 Task: Update the home feature of the saved search to include pets allowed.
Action: Mouse moved to (397, 315)
Screenshot: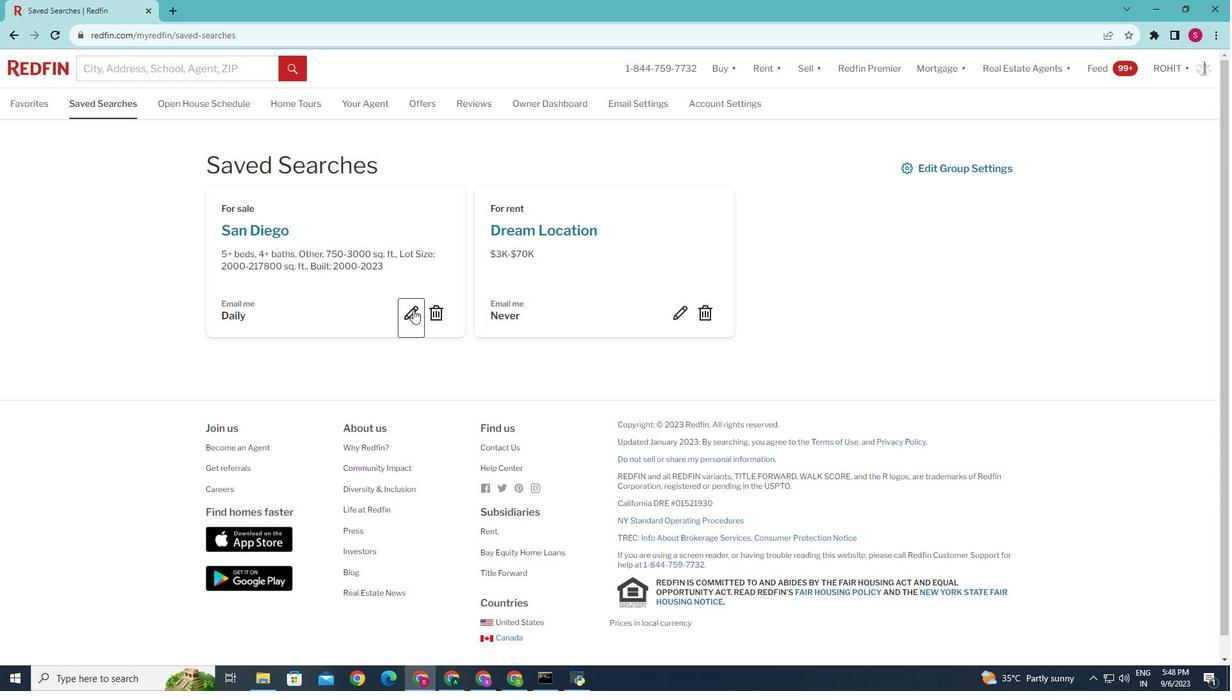 
Action: Mouse pressed left at (397, 315)
Screenshot: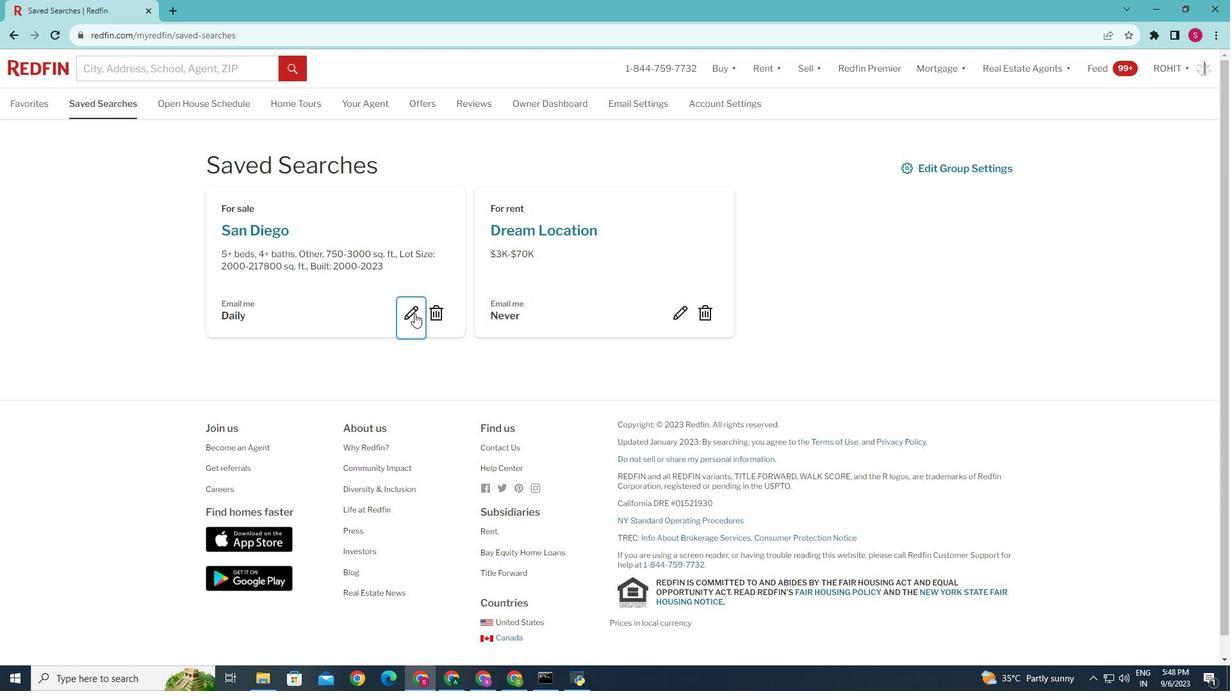 
Action: Mouse moved to (493, 402)
Screenshot: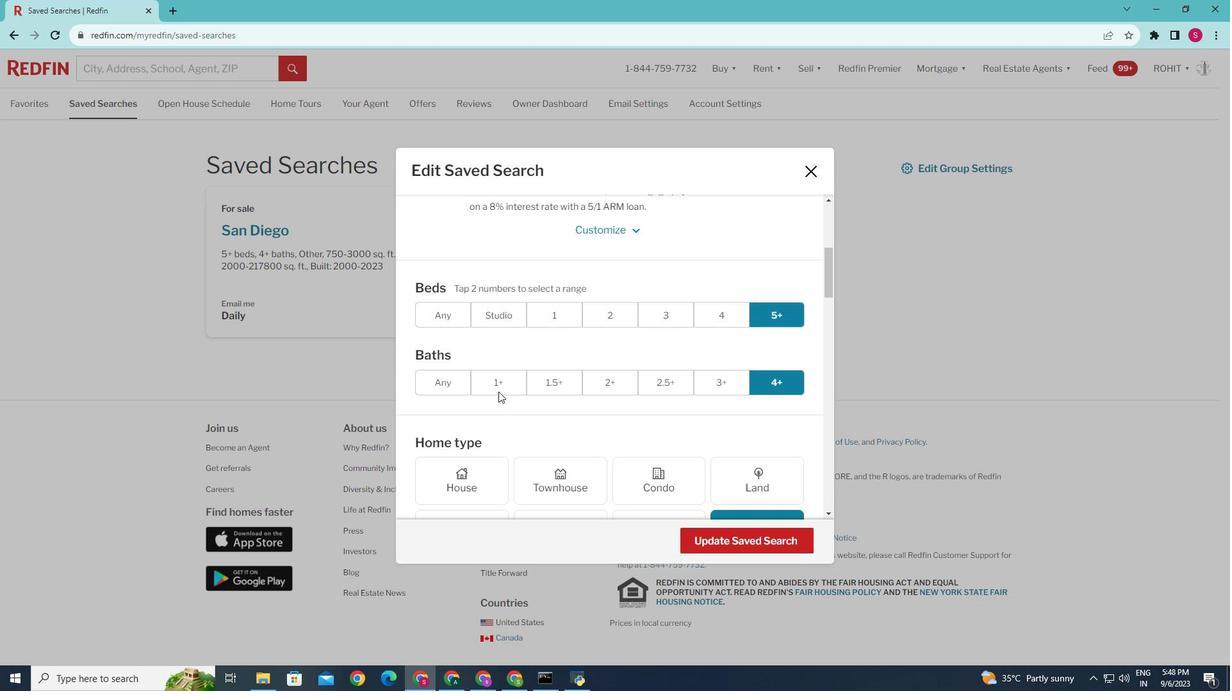 
Action: Mouse scrolled (493, 401) with delta (0, 0)
Screenshot: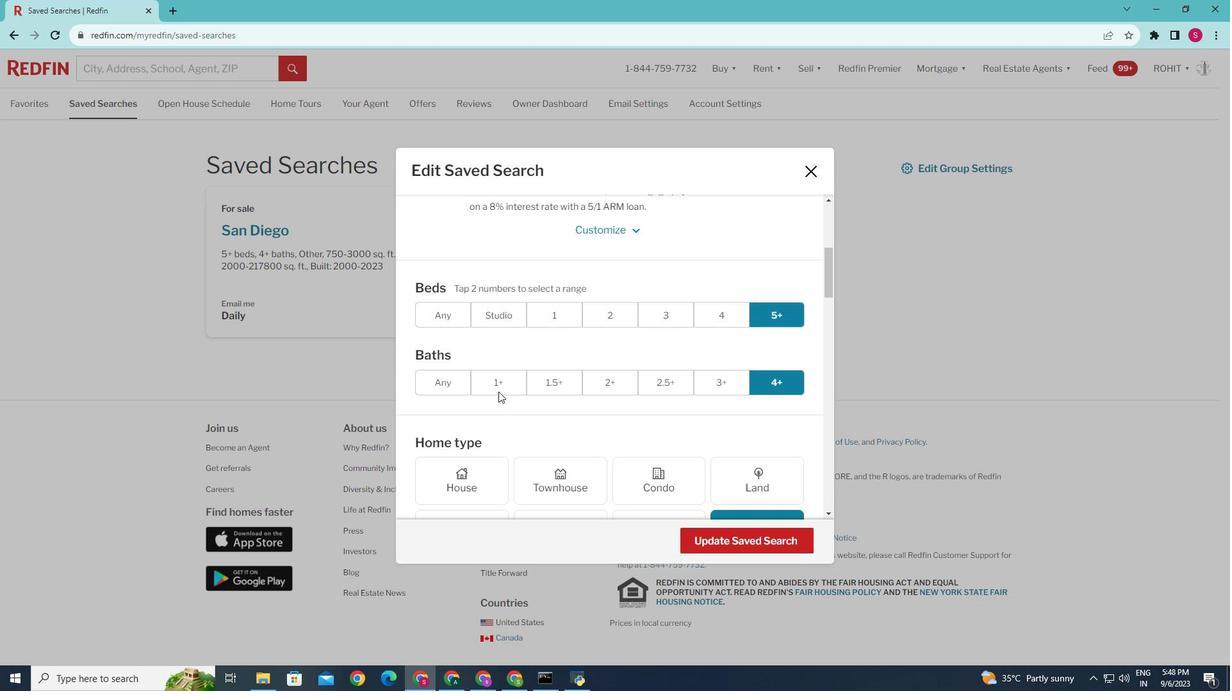 
Action: Mouse moved to (495, 406)
Screenshot: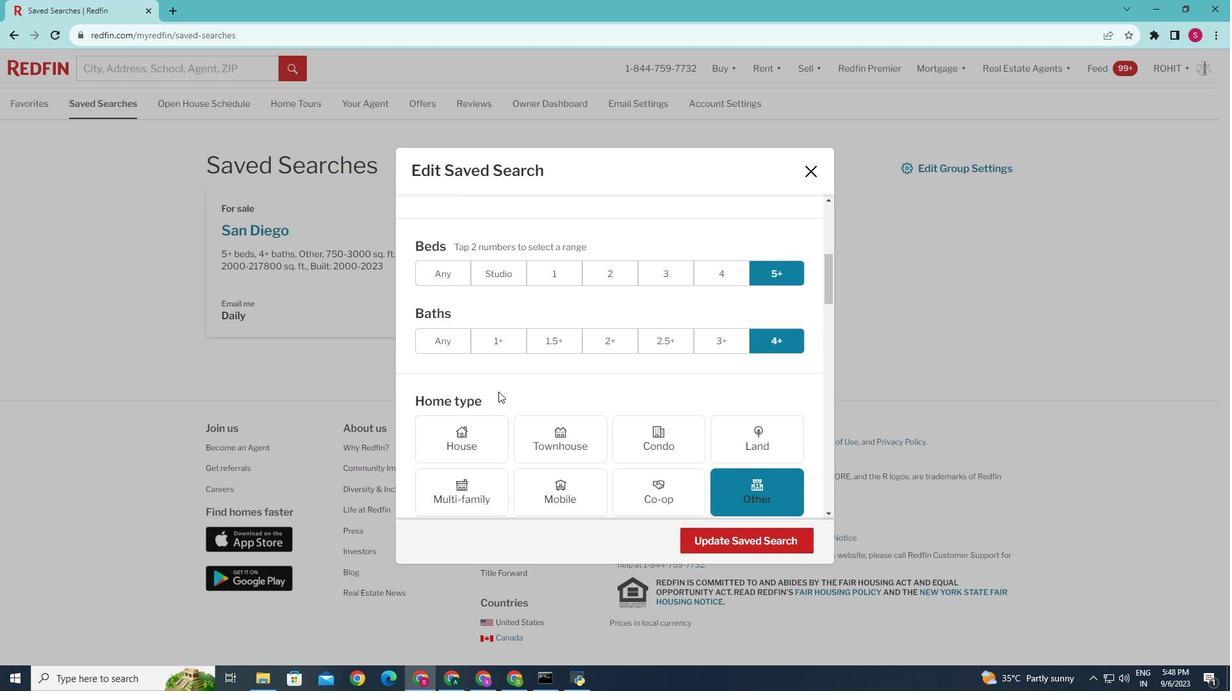 
Action: Mouse scrolled (495, 405) with delta (0, 0)
Screenshot: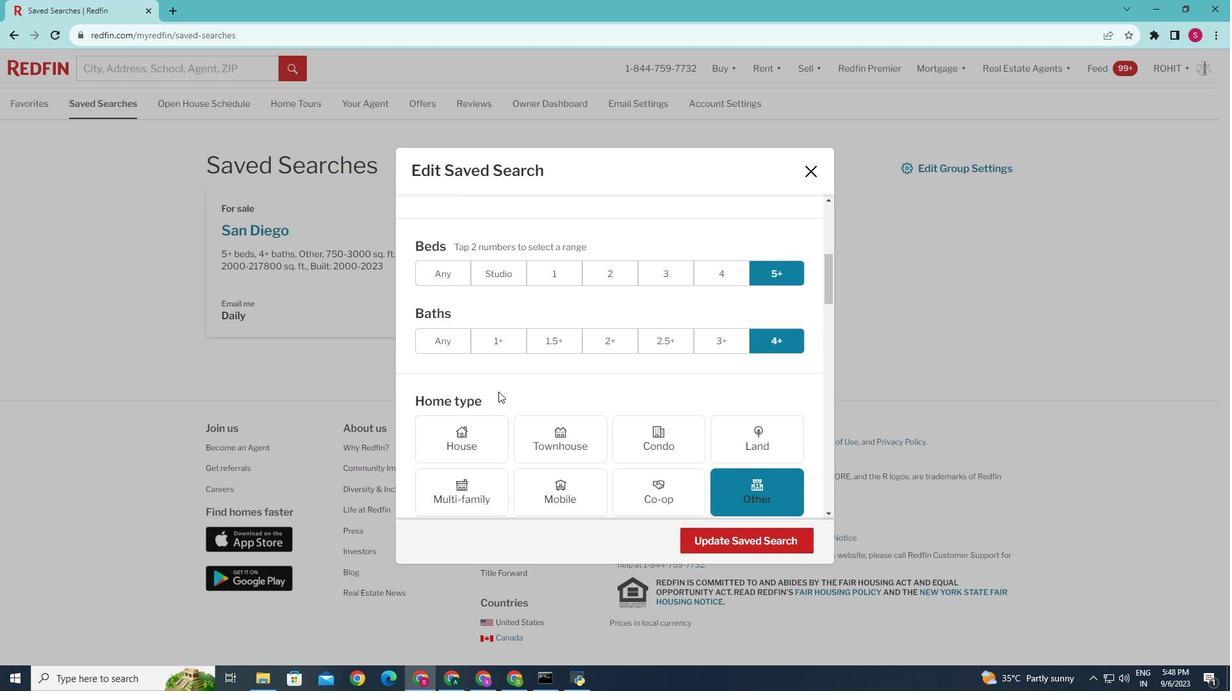 
Action: Mouse scrolled (495, 405) with delta (0, 0)
Screenshot: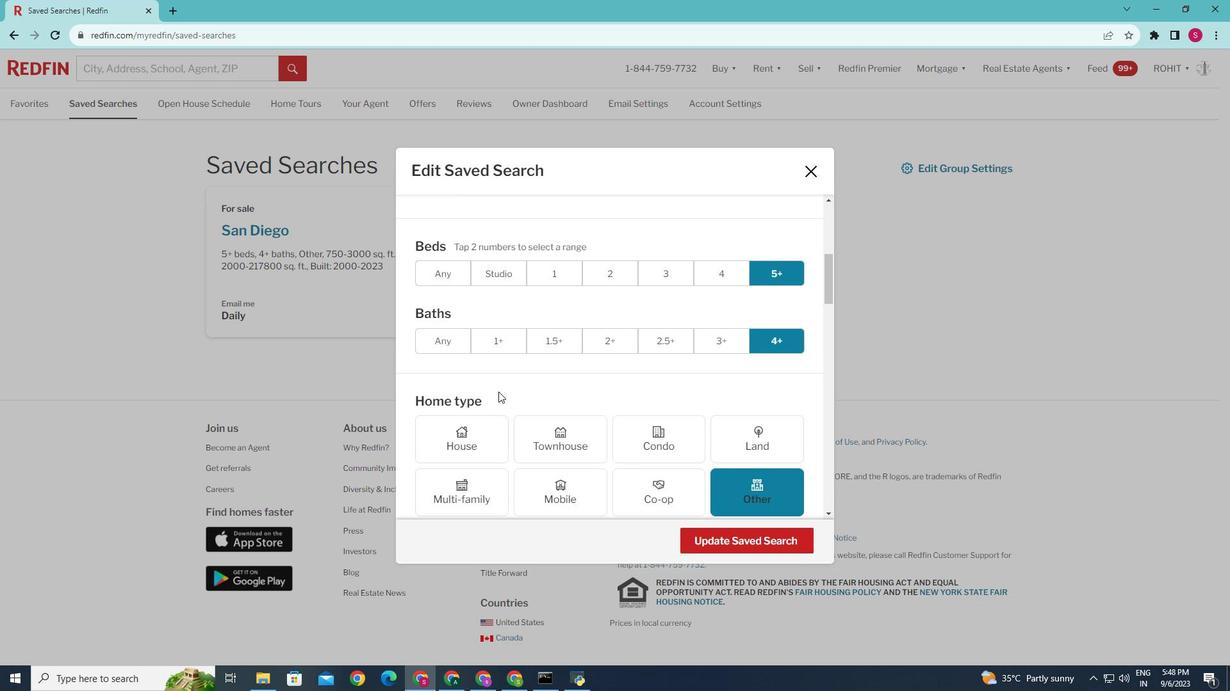 
Action: Mouse scrolled (495, 405) with delta (0, 0)
Screenshot: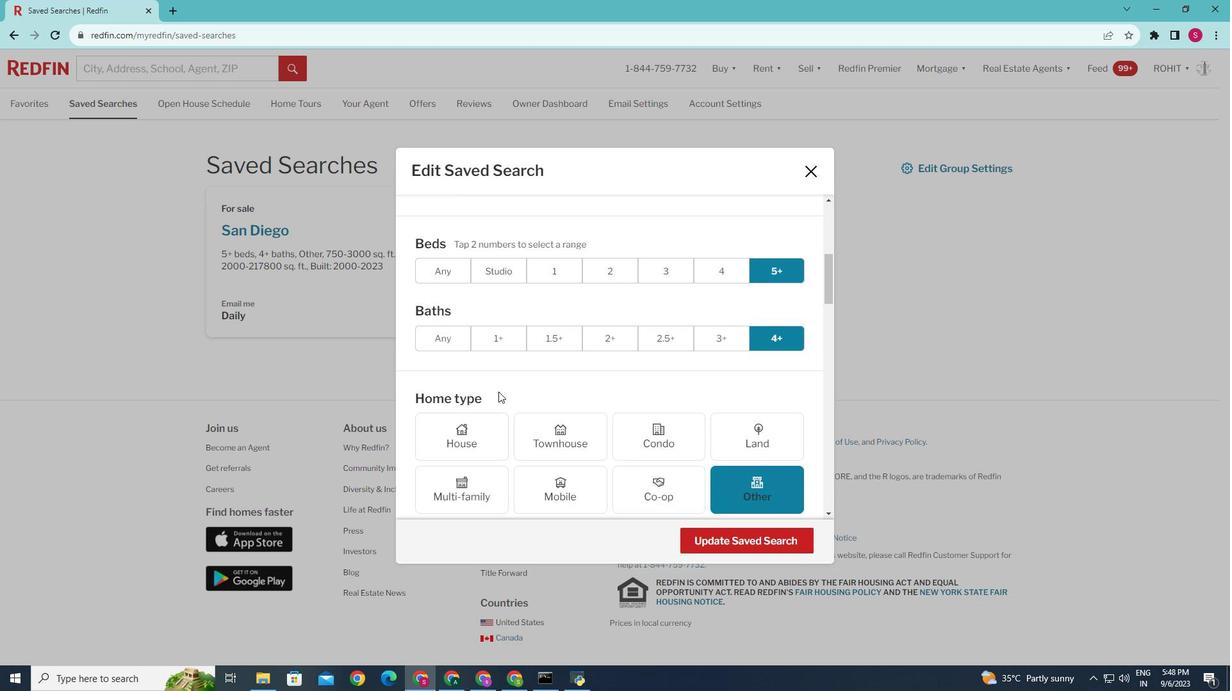 
Action: Mouse scrolled (495, 405) with delta (0, 0)
Screenshot: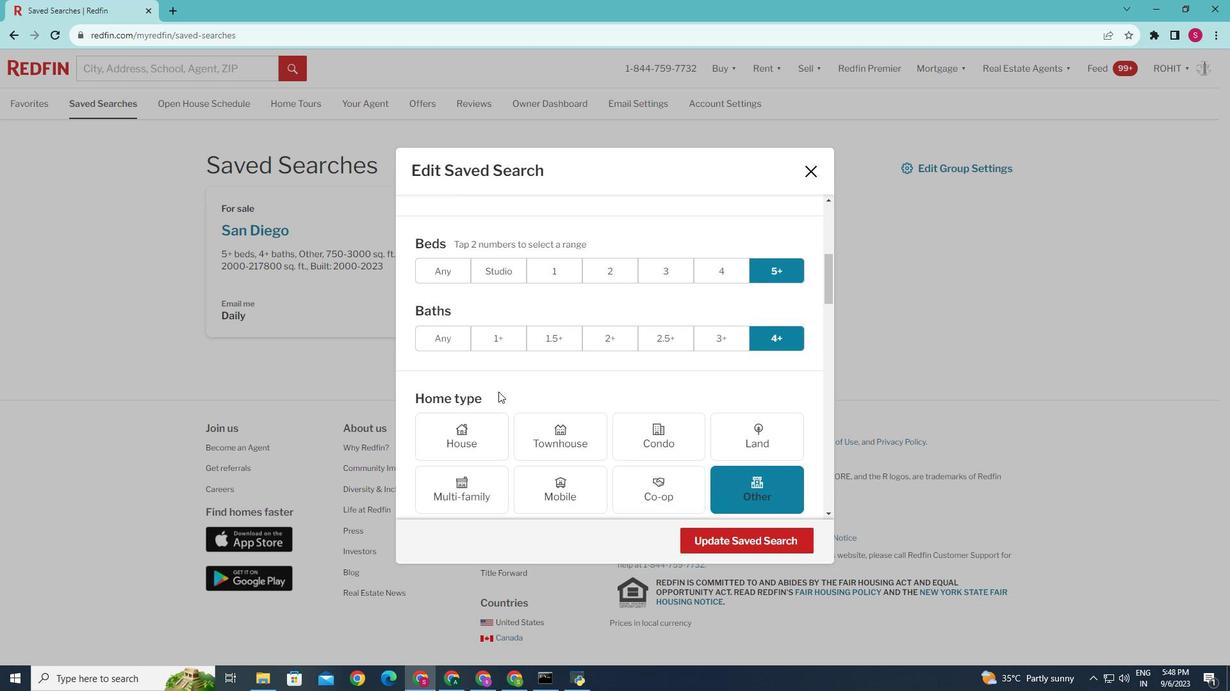 
Action: Mouse scrolled (495, 405) with delta (0, 0)
Screenshot: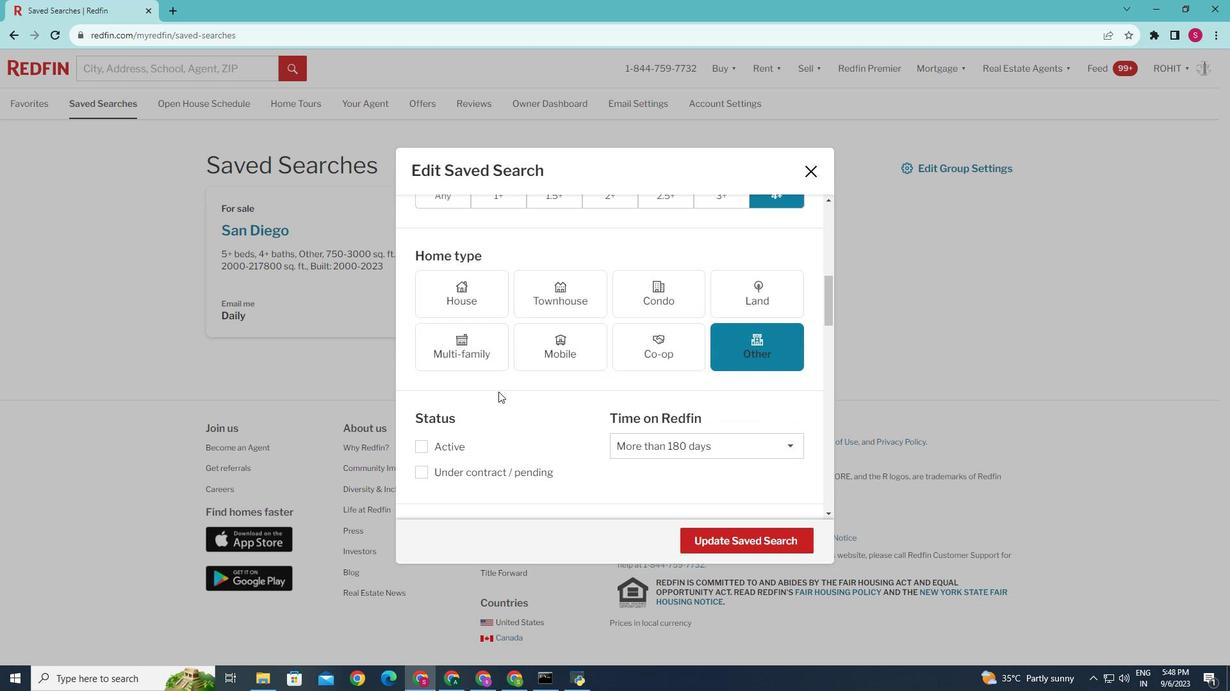 
Action: Mouse scrolled (495, 405) with delta (0, 0)
Screenshot: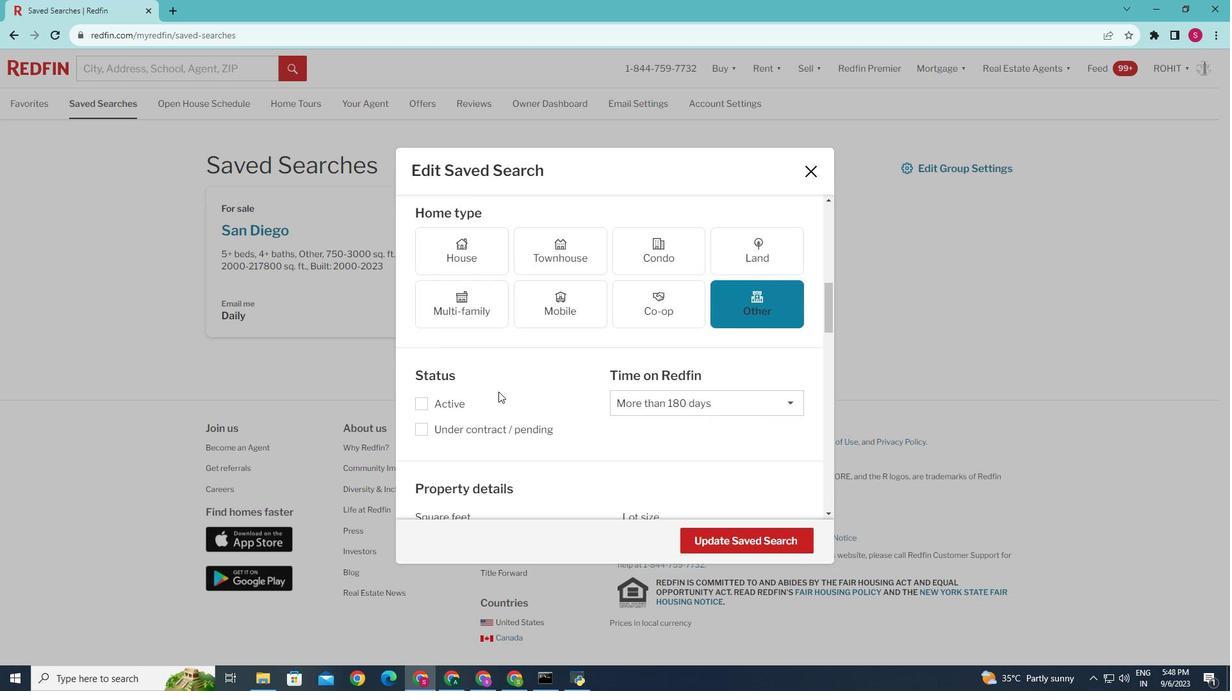 
Action: Mouse scrolled (495, 405) with delta (0, 0)
Screenshot: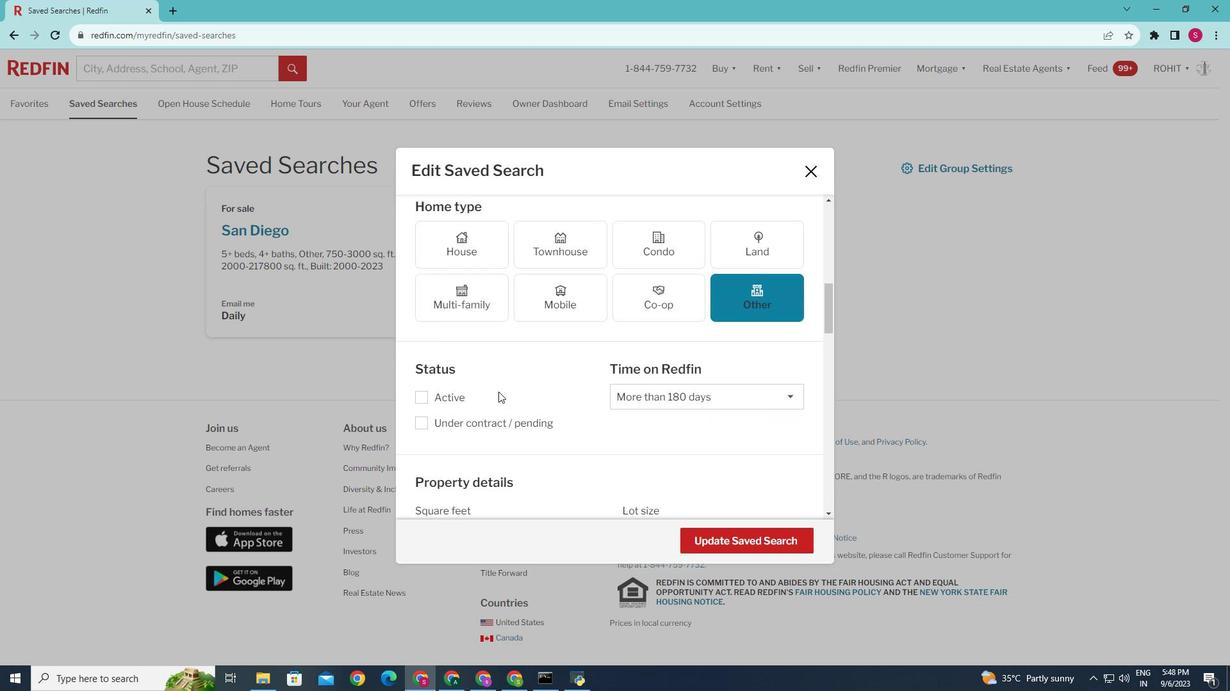 
Action: Mouse scrolled (495, 405) with delta (0, 0)
Screenshot: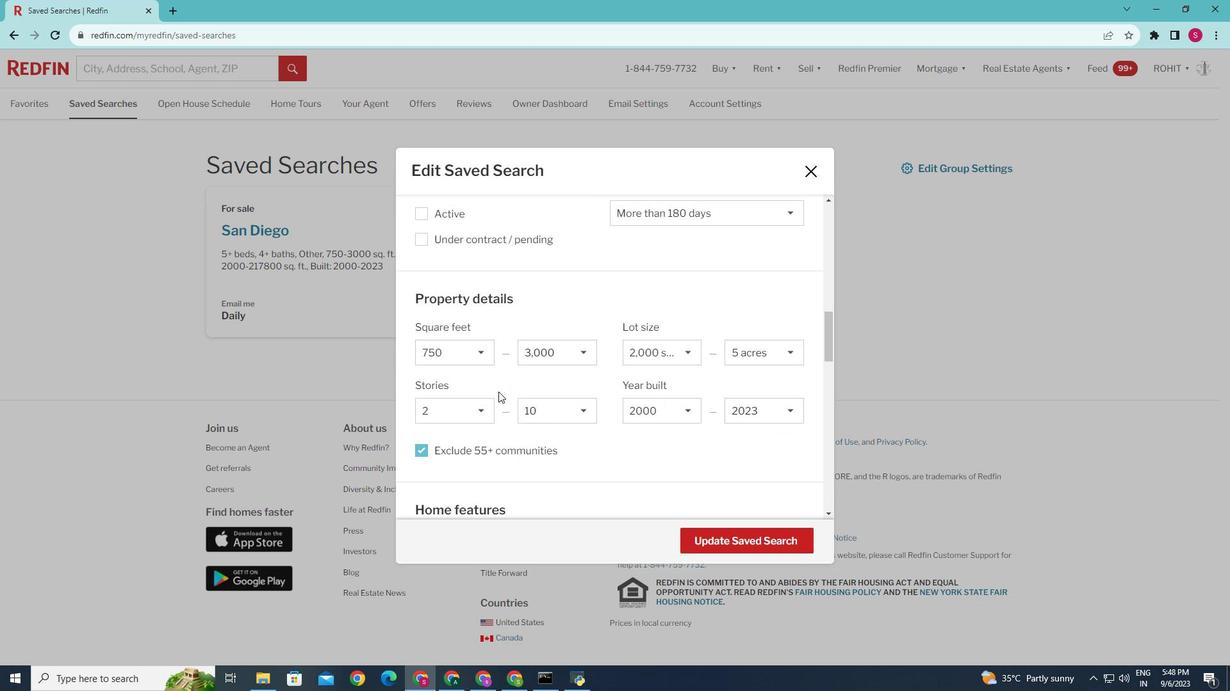 
Action: Mouse scrolled (495, 405) with delta (0, 0)
Screenshot: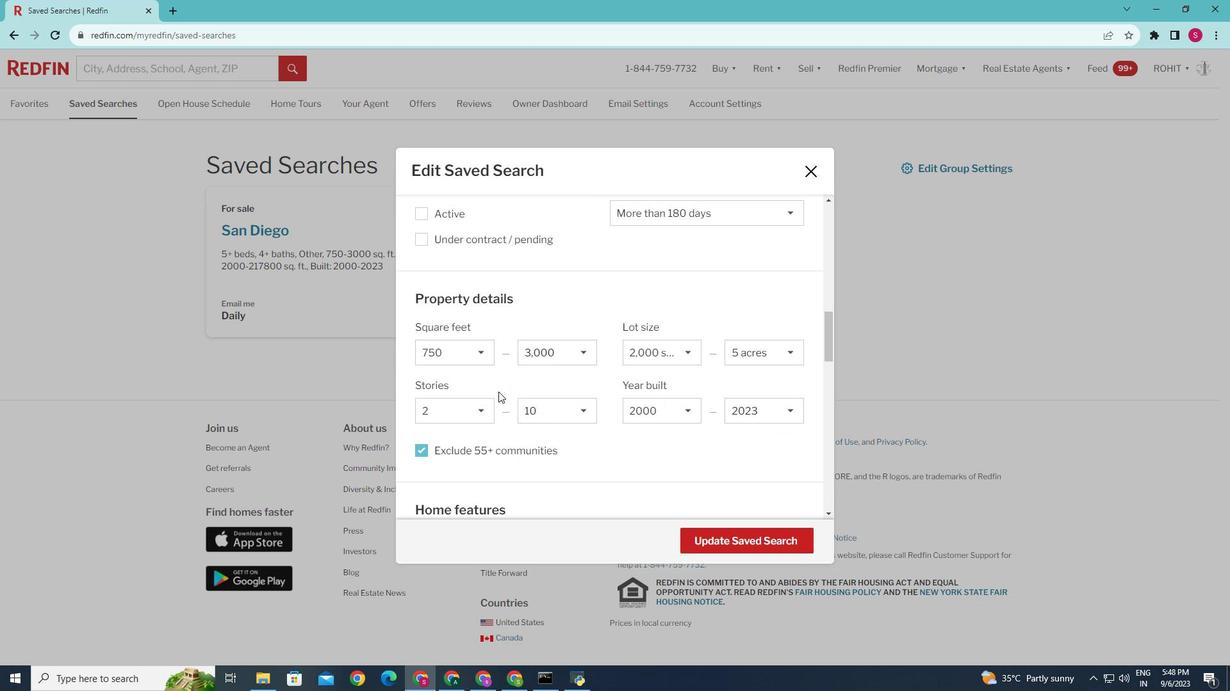 
Action: Mouse scrolled (495, 405) with delta (0, 0)
Screenshot: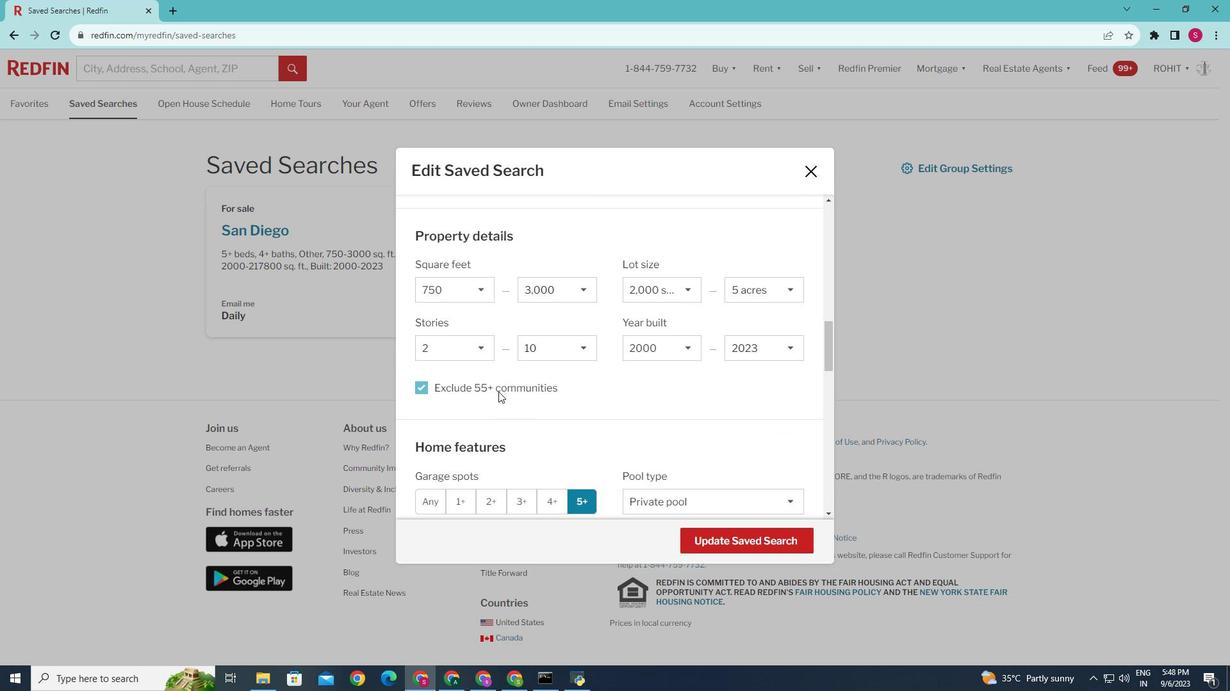 
Action: Mouse scrolled (495, 405) with delta (0, 0)
Screenshot: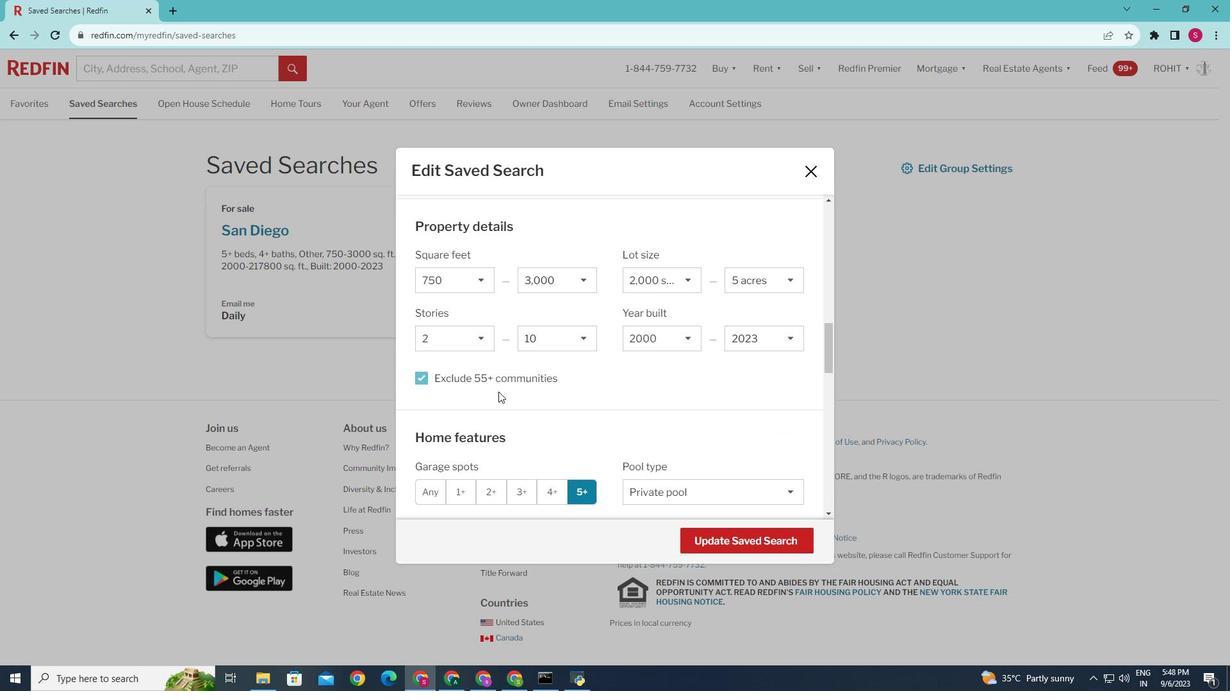 
Action: Mouse moved to (493, 416)
Screenshot: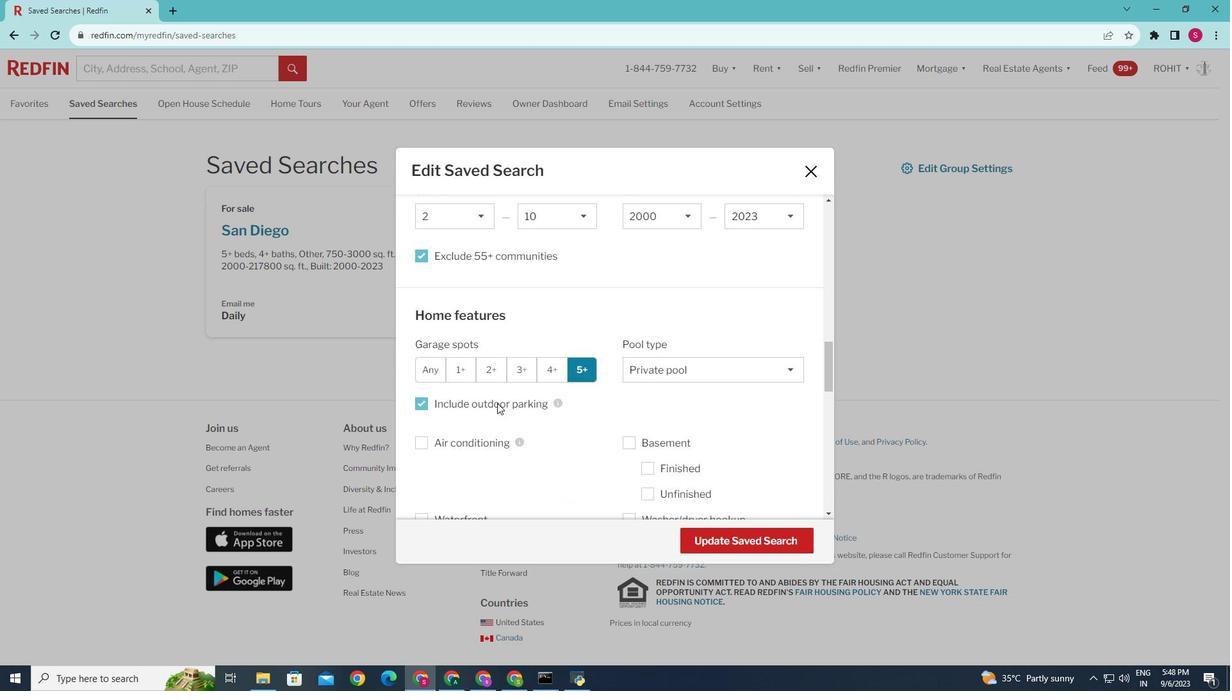 
Action: Mouse scrolled (493, 415) with delta (0, 0)
Screenshot: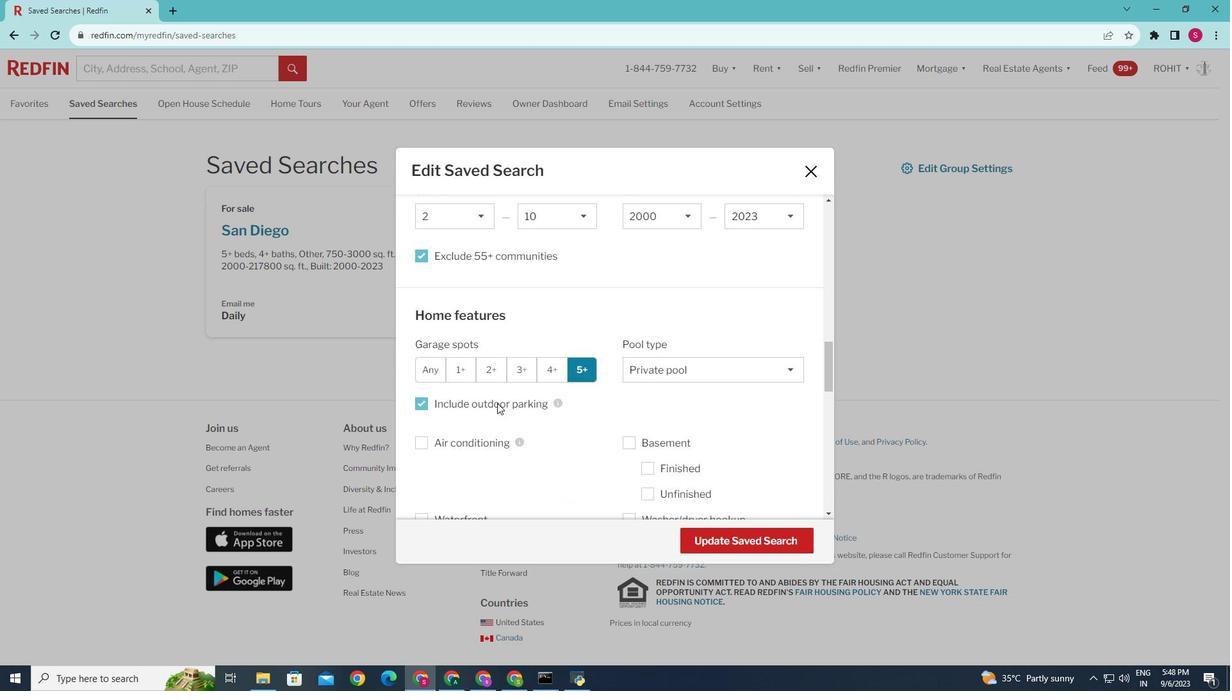 
Action: Mouse moved to (493, 417)
Screenshot: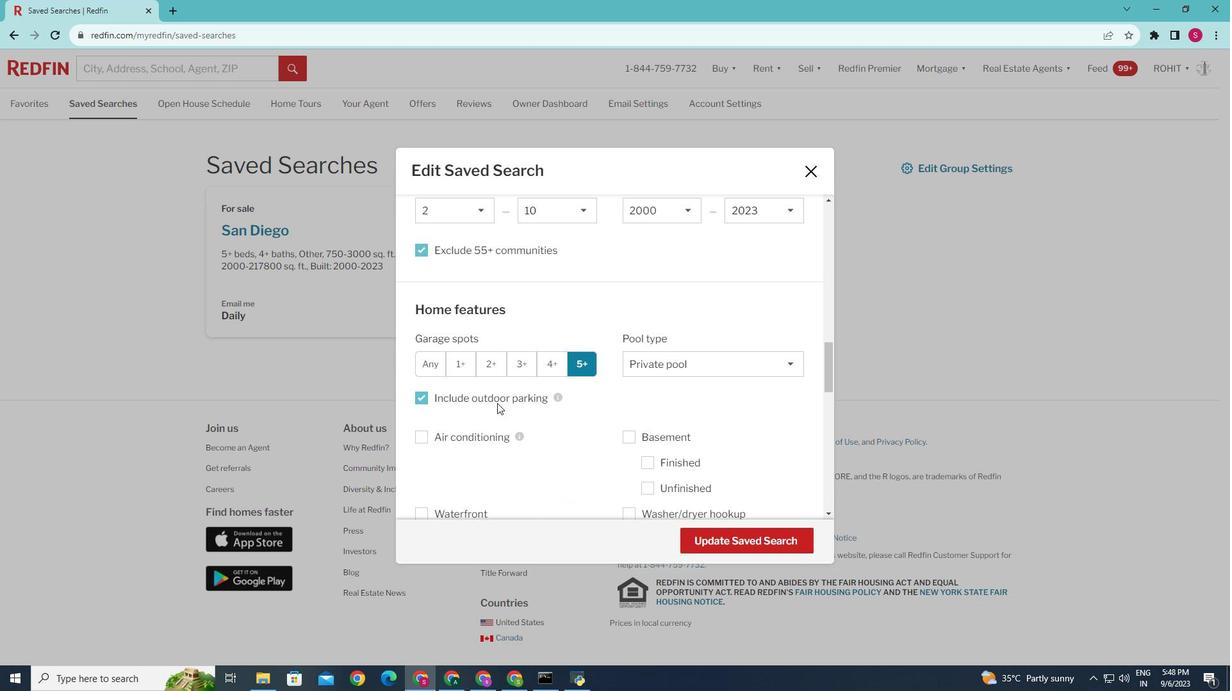 
Action: Mouse scrolled (493, 417) with delta (0, 0)
Screenshot: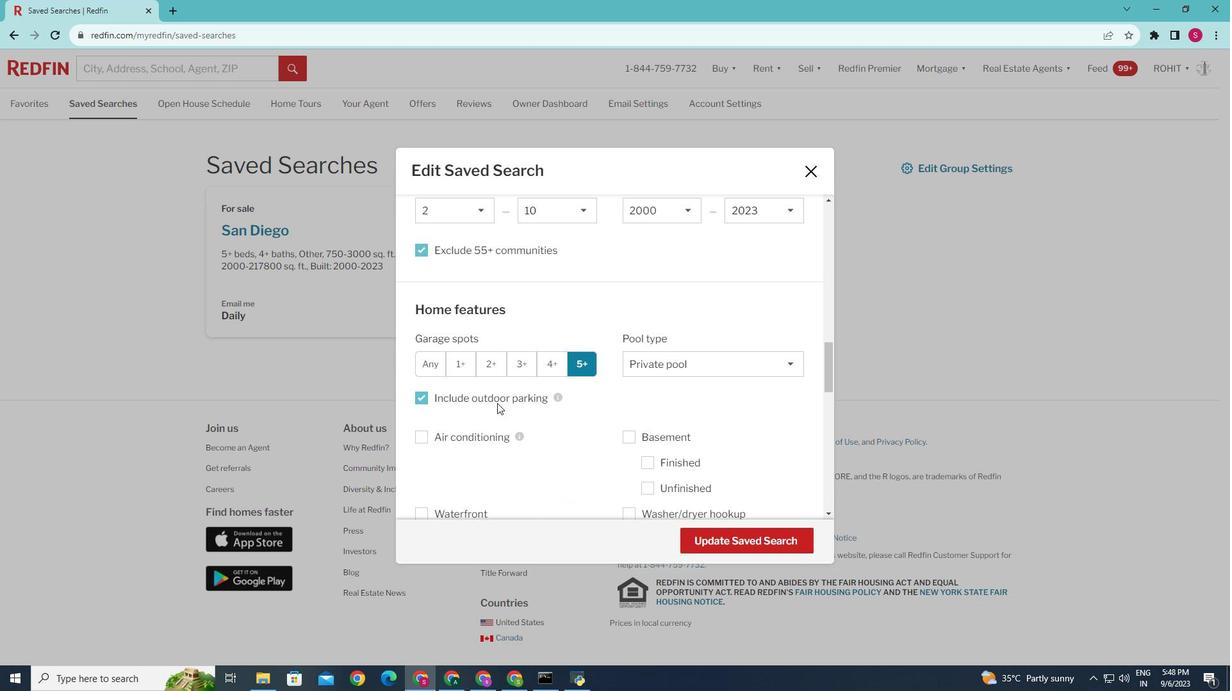 
Action: Mouse moved to (559, 438)
Screenshot: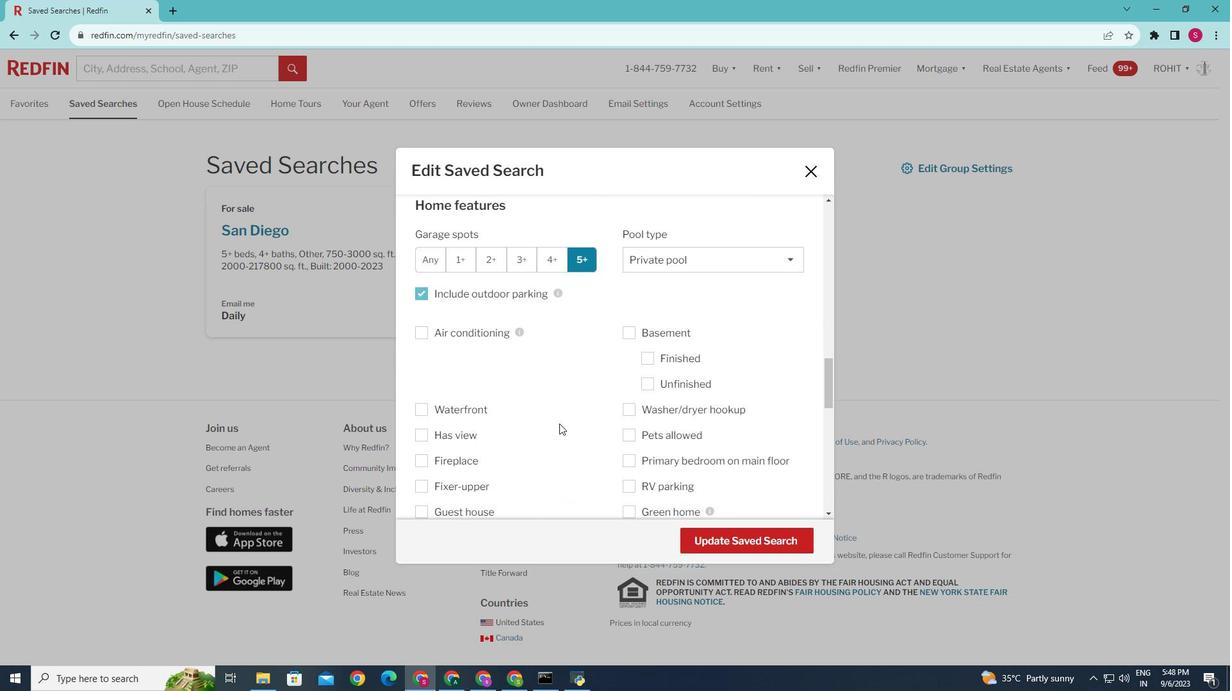 
Action: Mouse scrolled (559, 437) with delta (0, 0)
Screenshot: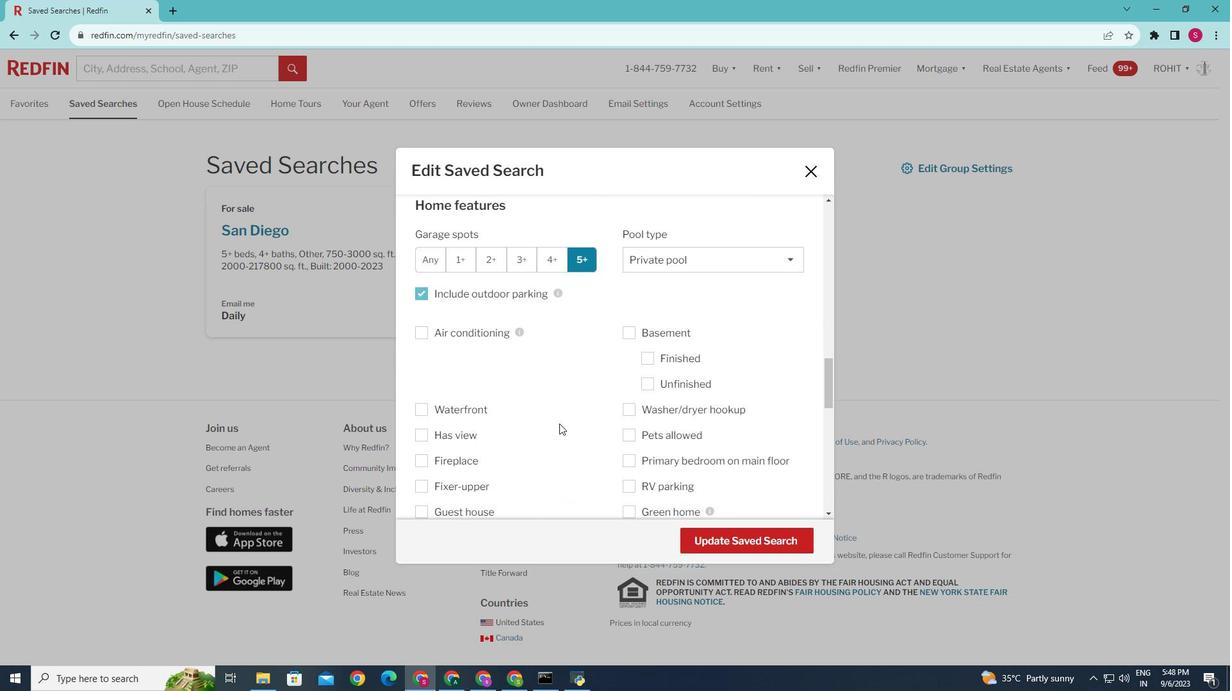 
Action: Mouse moved to (565, 441)
Screenshot: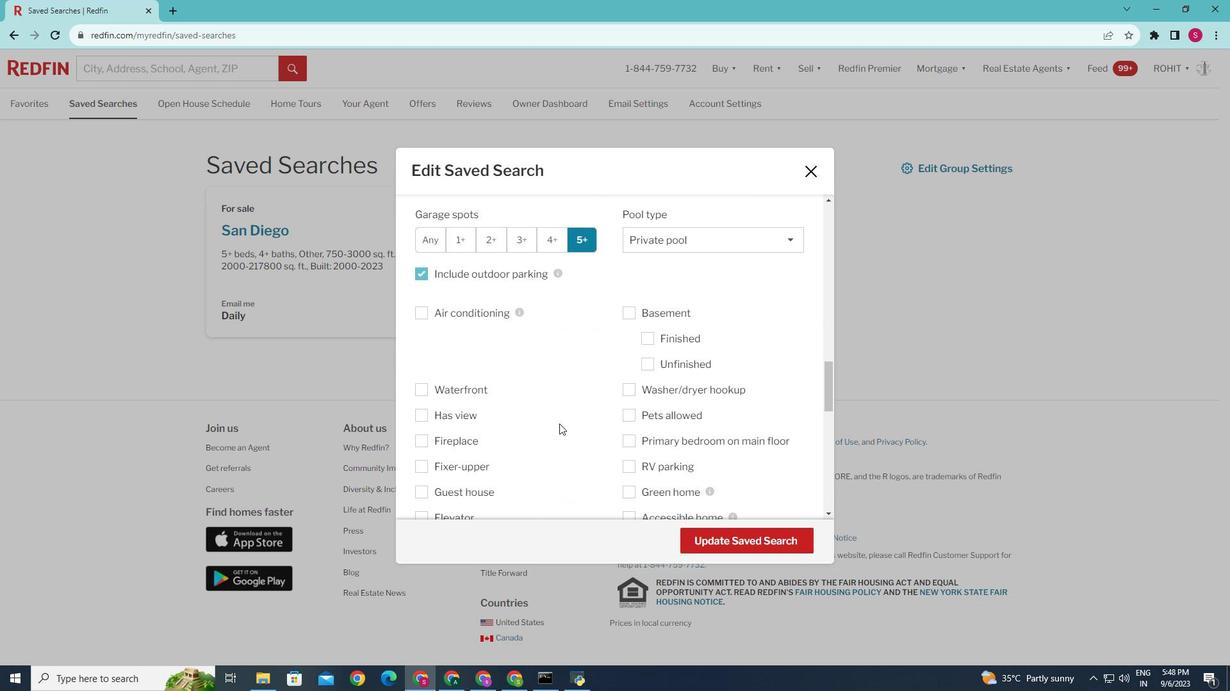 
Action: Mouse scrolled (565, 440) with delta (0, 0)
Screenshot: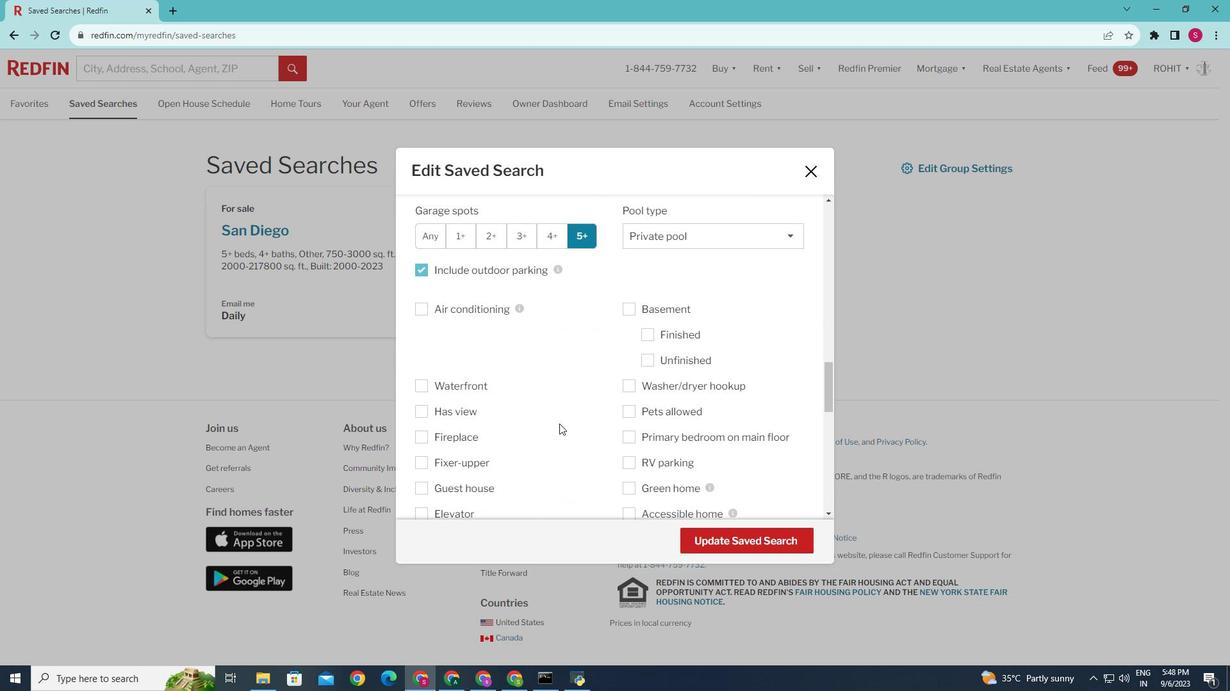 
Action: Mouse moved to (643, 427)
Screenshot: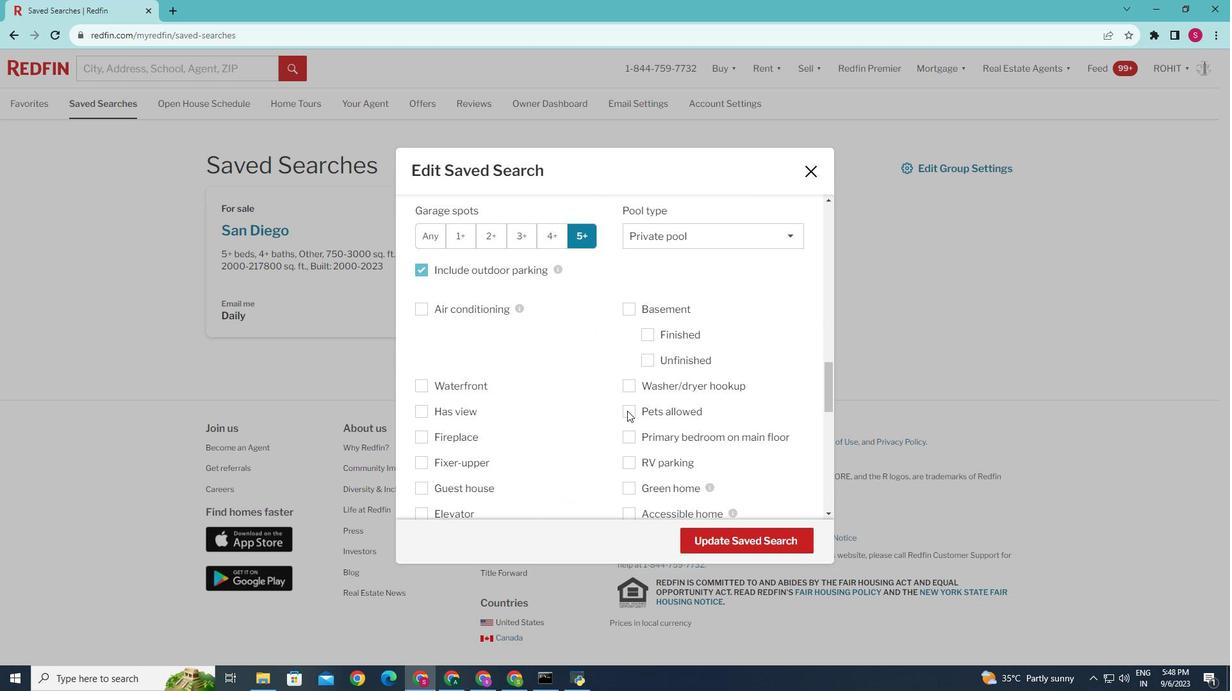 
Action: Mouse pressed left at (643, 427)
Screenshot: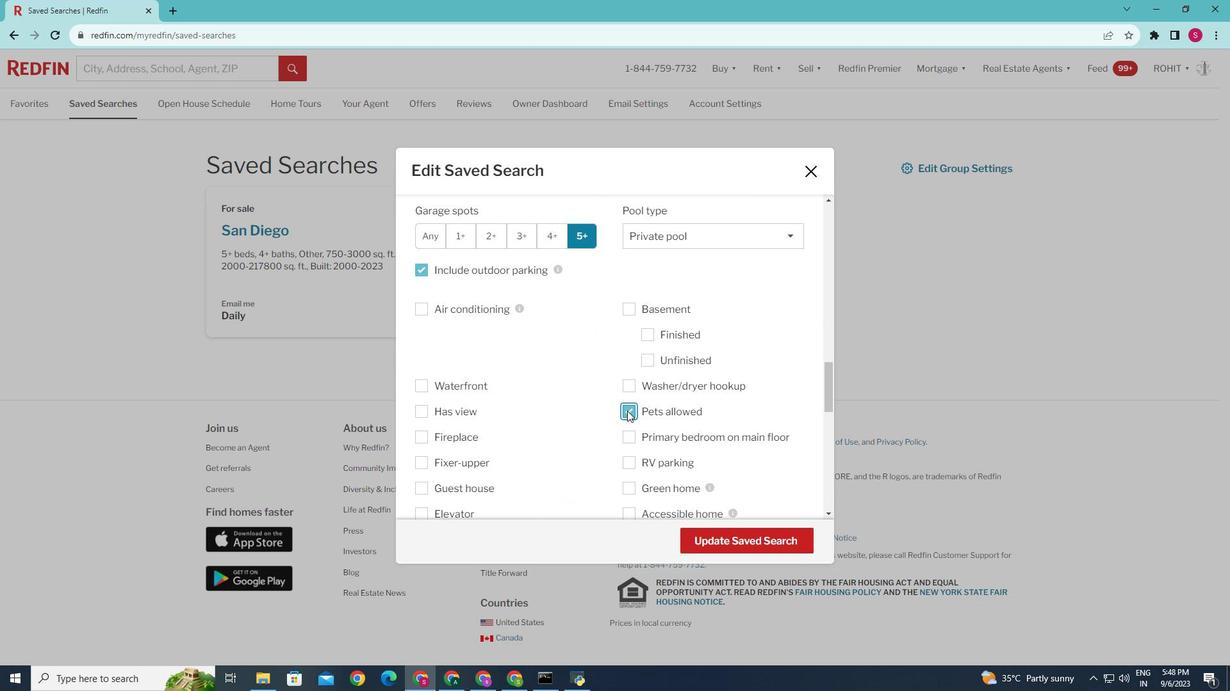 
Action: Mouse moved to (755, 564)
Screenshot: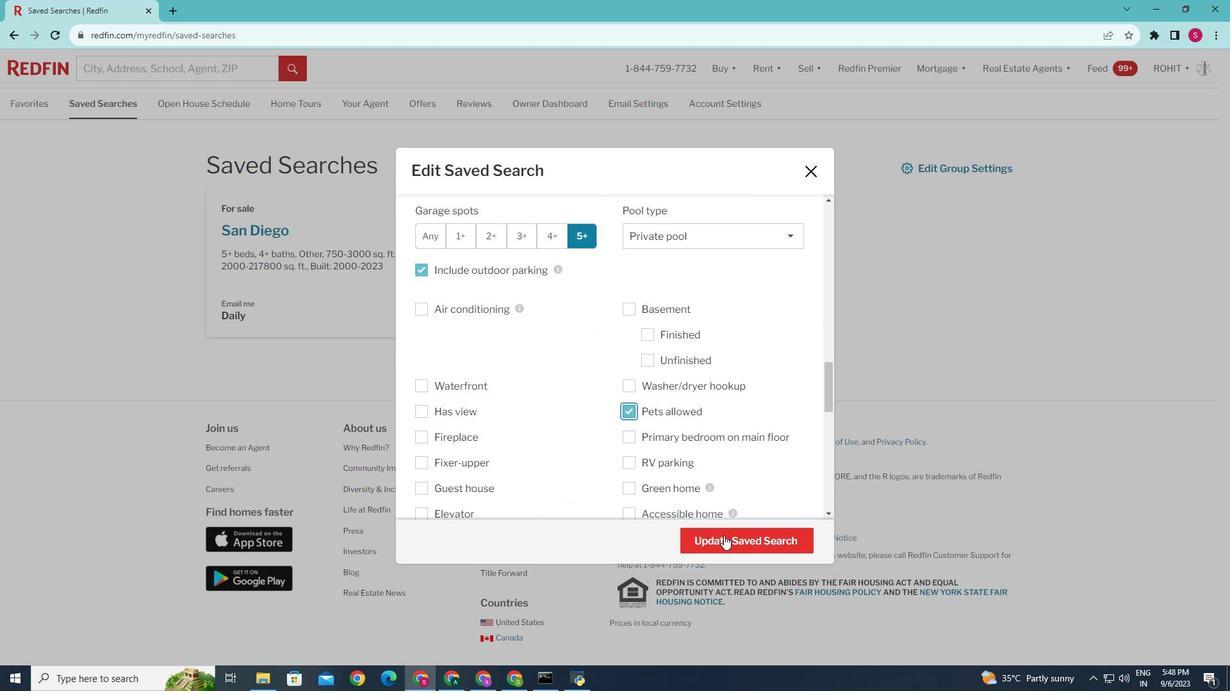 
Action: Mouse pressed left at (755, 564)
Screenshot: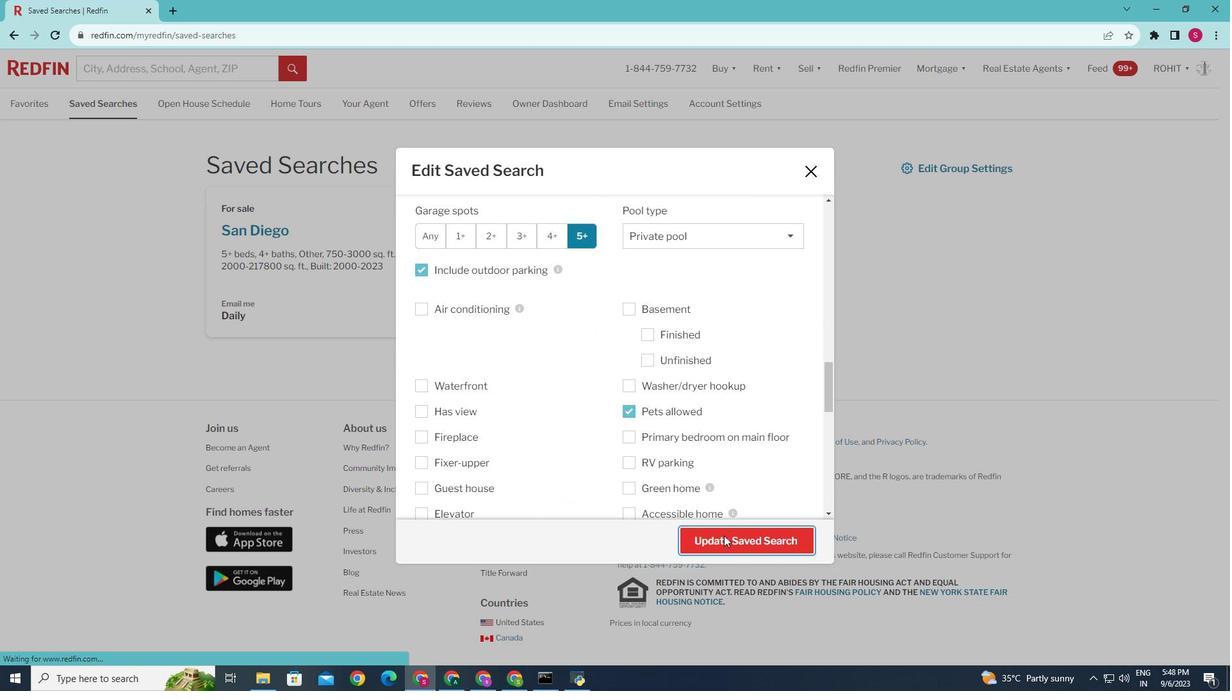 
Action: Mouse moved to (750, 562)
Screenshot: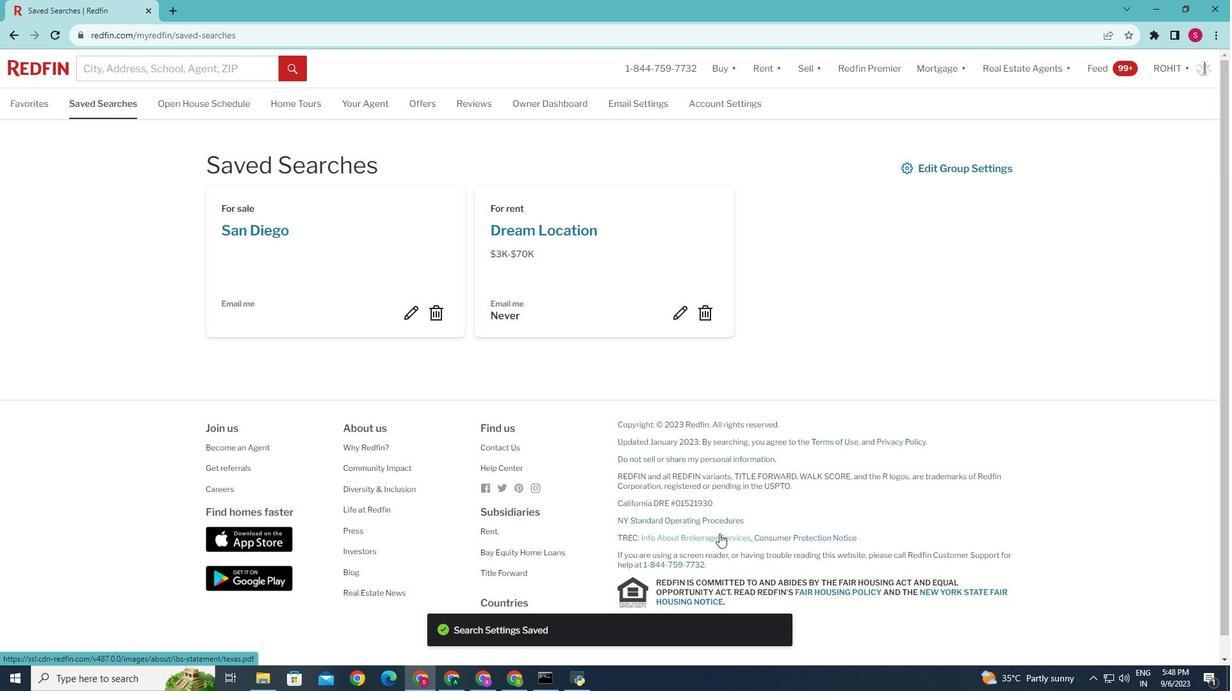 
